 Task: Create a sub task Gather and Analyse Requirements for the task  Develop a custom data visualization tool for a company in the project AgileCollab , assign it to team member softage.2@softage.net and update the status of the sub task to  At Risk , set the priority of the sub task to Medium
Action: Mouse moved to (368, 377)
Screenshot: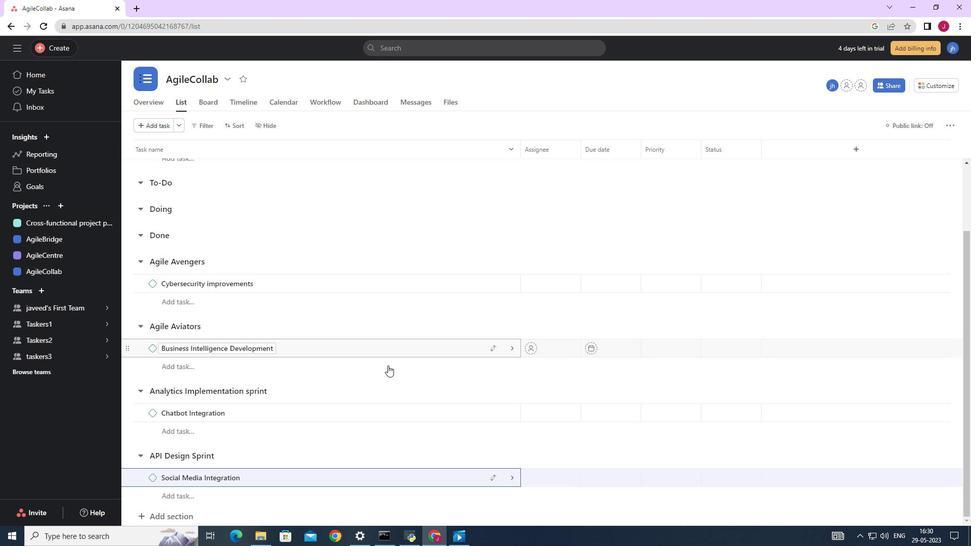 
Action: Mouse scrolled (368, 376) with delta (0, 0)
Screenshot: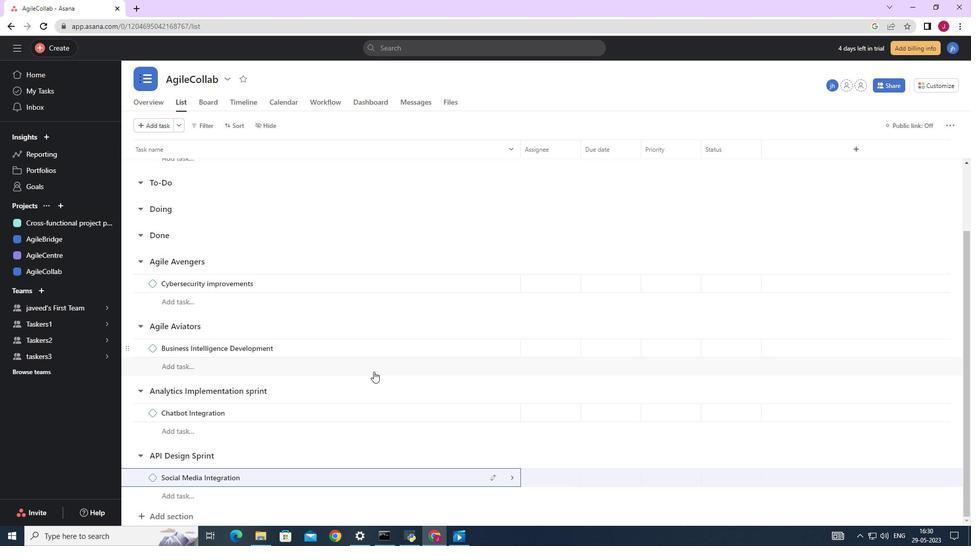 
Action: Mouse moved to (367, 377)
Screenshot: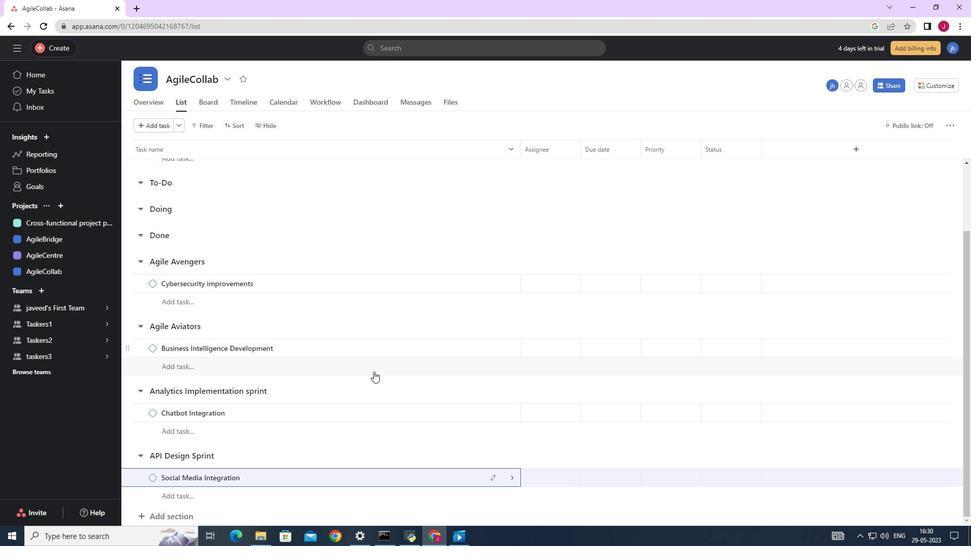 
Action: Mouse scrolled (367, 377) with delta (0, 0)
Screenshot: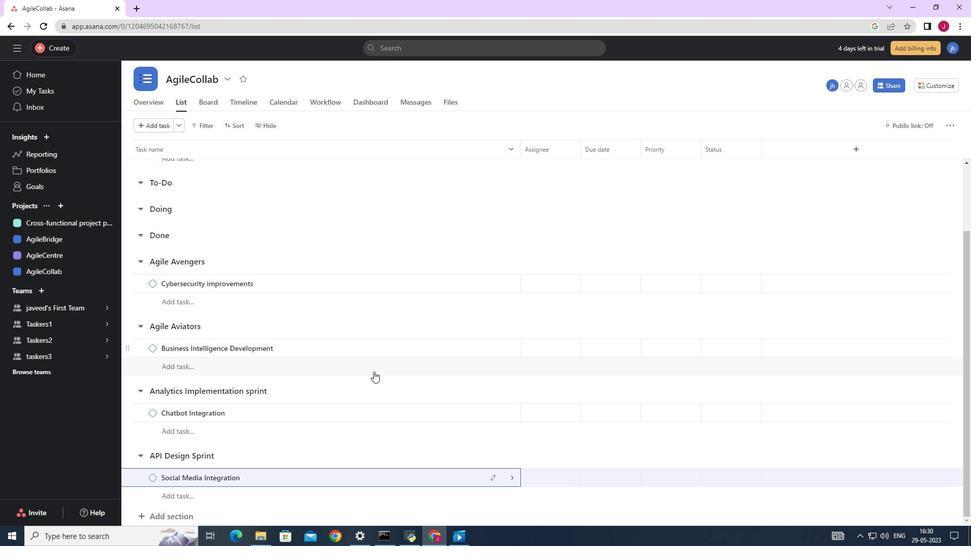 
Action: Mouse moved to (366, 378)
Screenshot: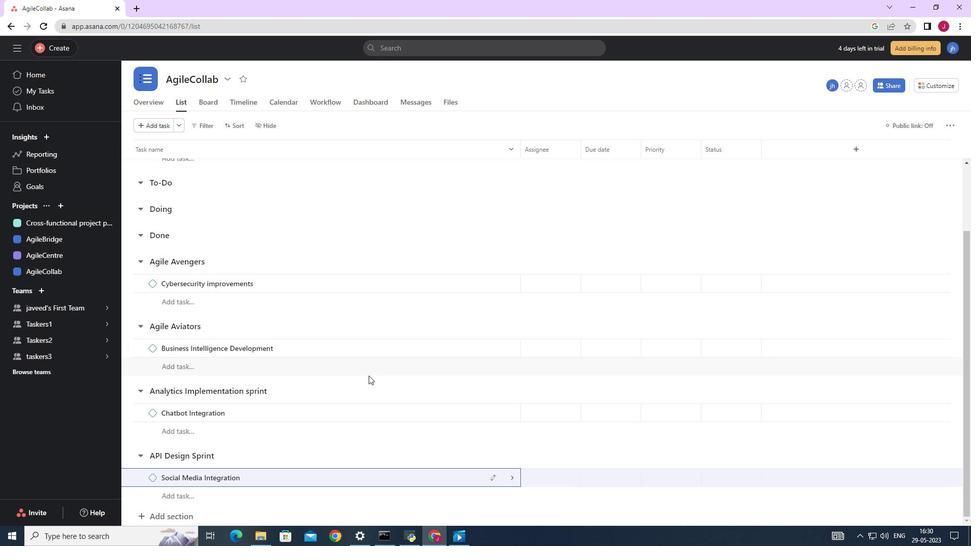 
Action: Mouse scrolled (366, 378) with delta (0, 0)
Screenshot: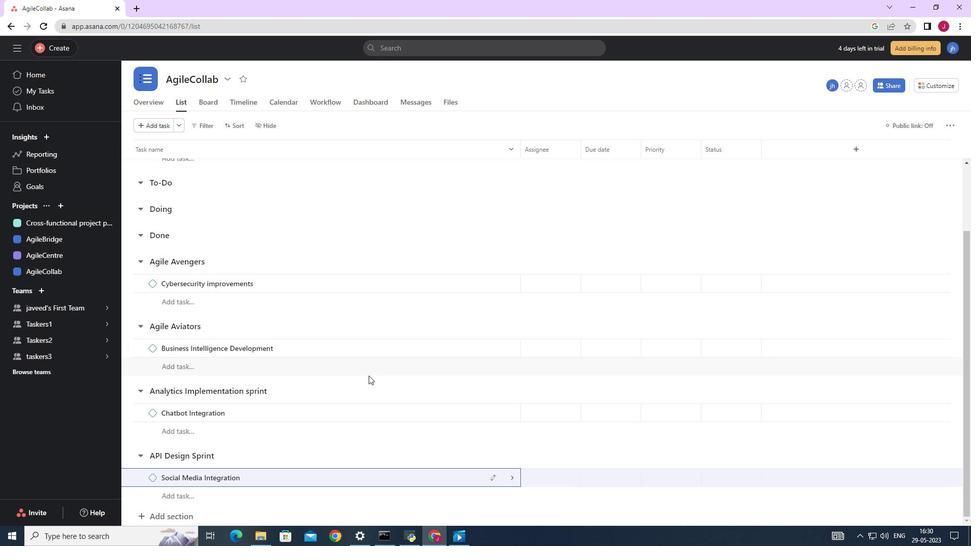 
Action: Mouse moved to (362, 383)
Screenshot: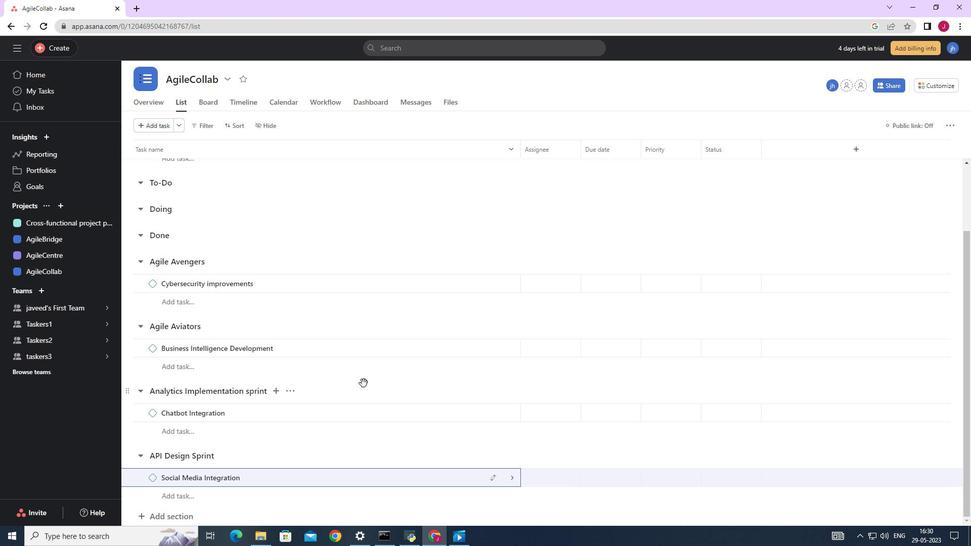 
Action: Mouse scrolled (362, 384) with delta (0, 0)
Screenshot: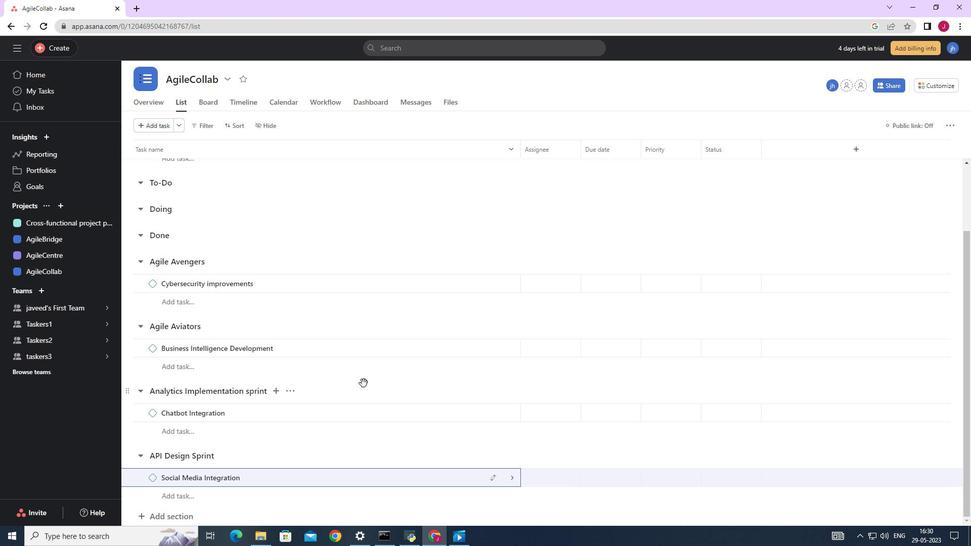
Action: Mouse moved to (362, 383)
Screenshot: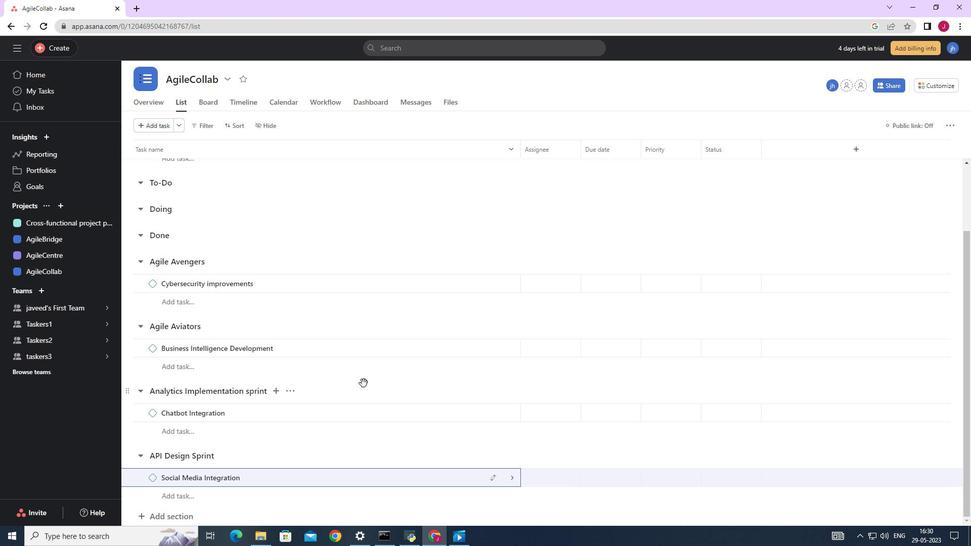 
Action: Mouse scrolled (362, 384) with delta (0, 0)
Screenshot: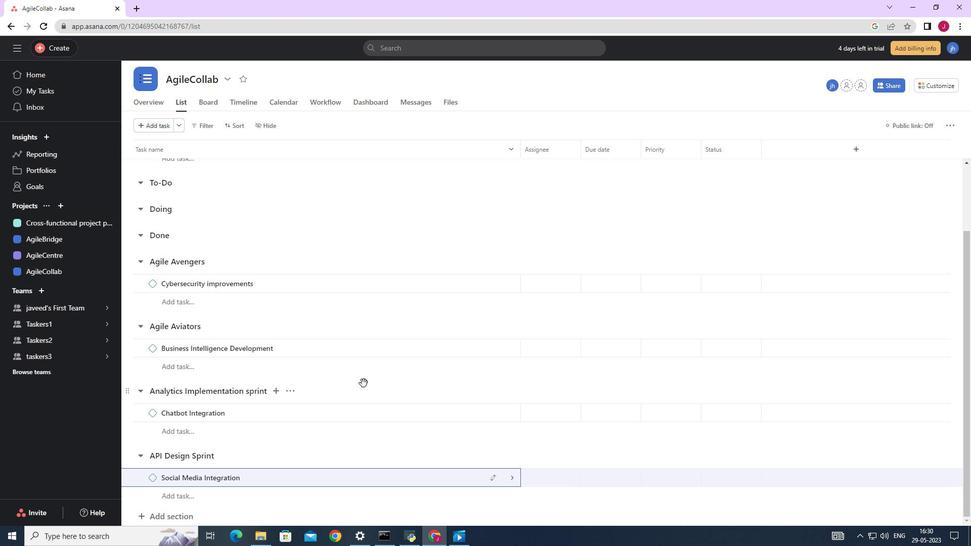 
Action: Mouse scrolled (362, 384) with delta (0, 0)
Screenshot: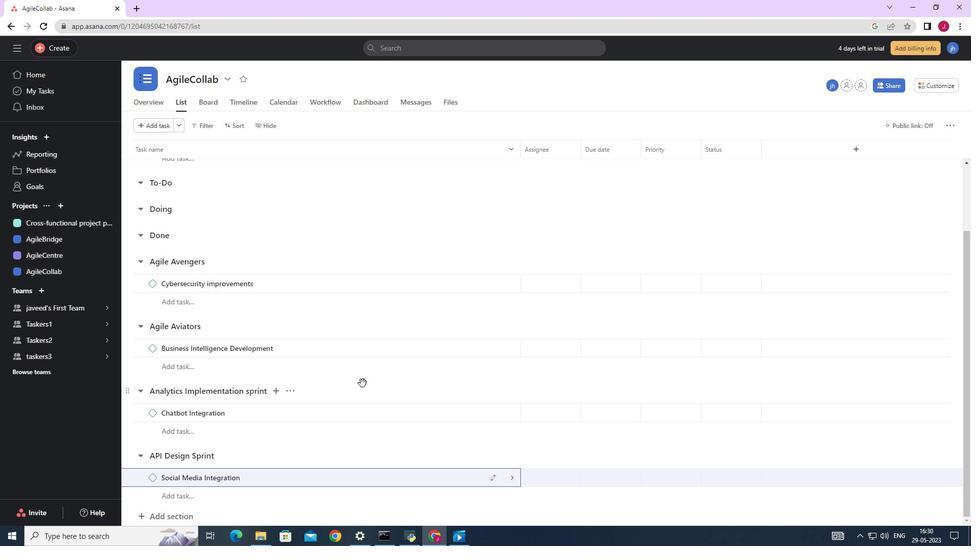 
Action: Mouse scrolled (362, 384) with delta (0, 0)
Screenshot: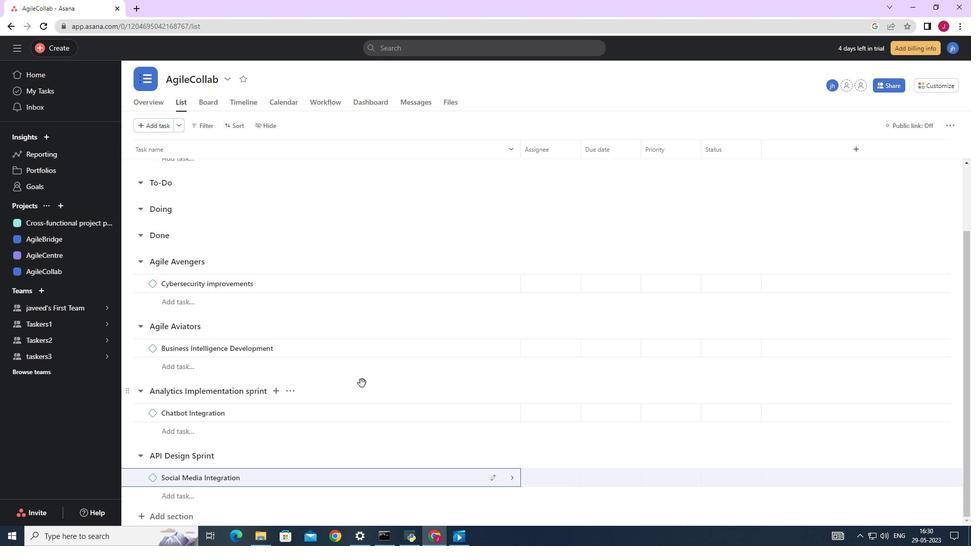 
Action: Mouse scrolled (362, 384) with delta (0, 0)
Screenshot: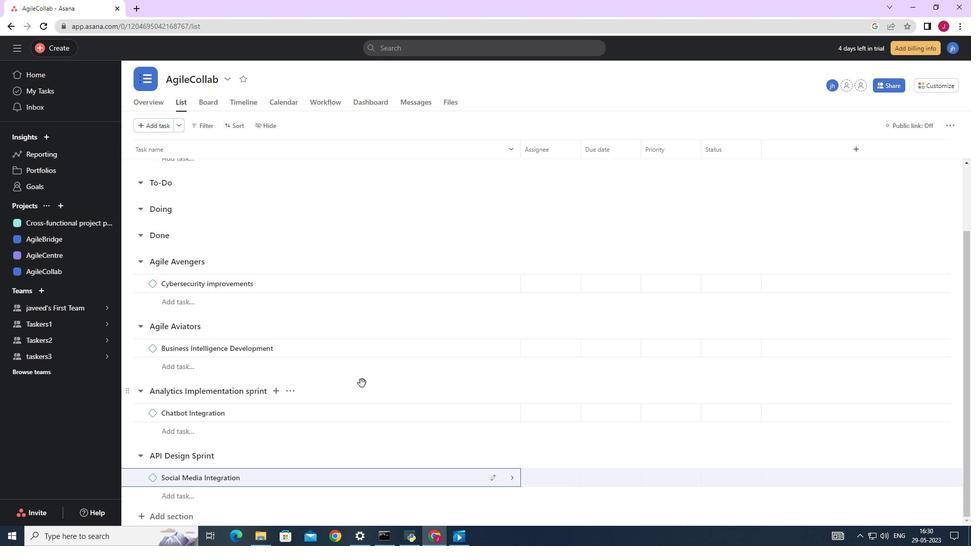 
Action: Mouse moved to (350, 379)
Screenshot: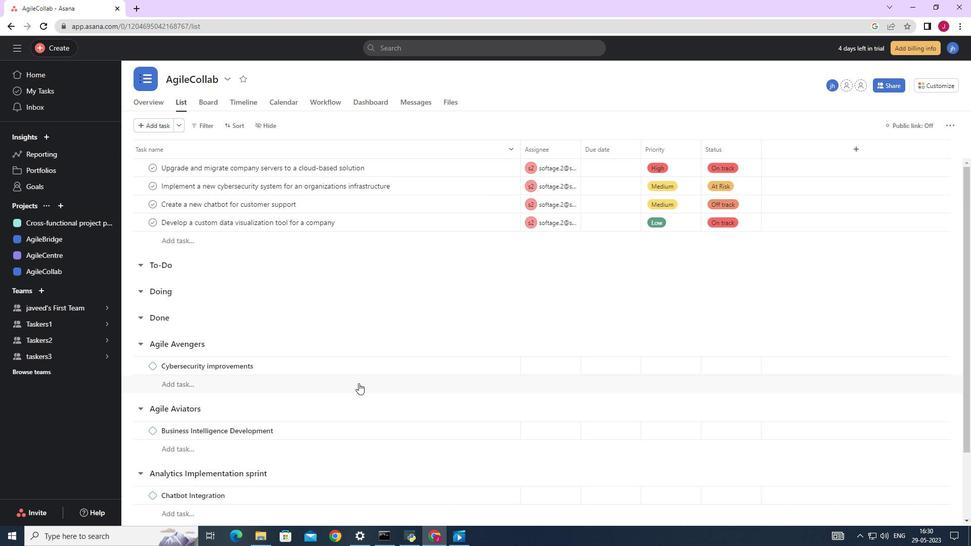 
Action: Mouse scrolled (350, 380) with delta (0, 0)
Screenshot: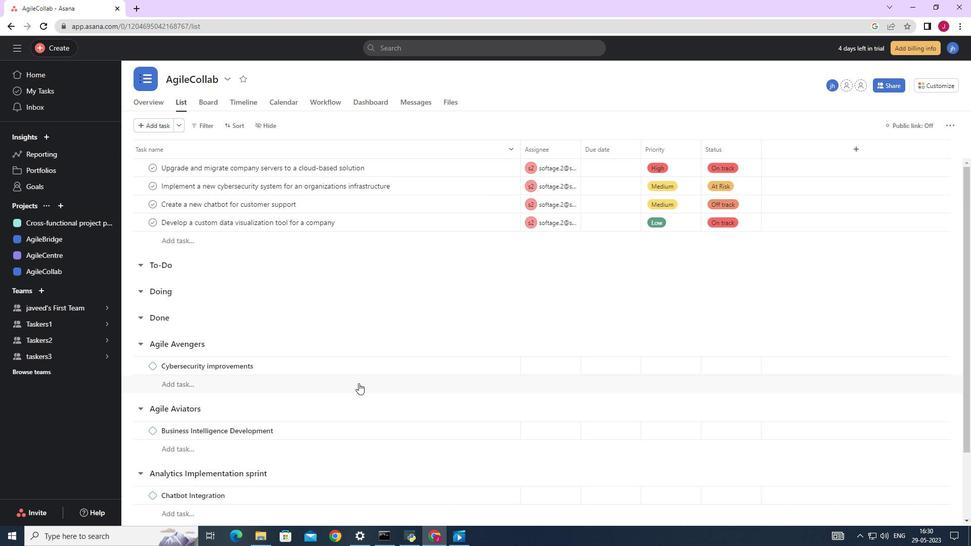 
Action: Mouse moved to (349, 377)
Screenshot: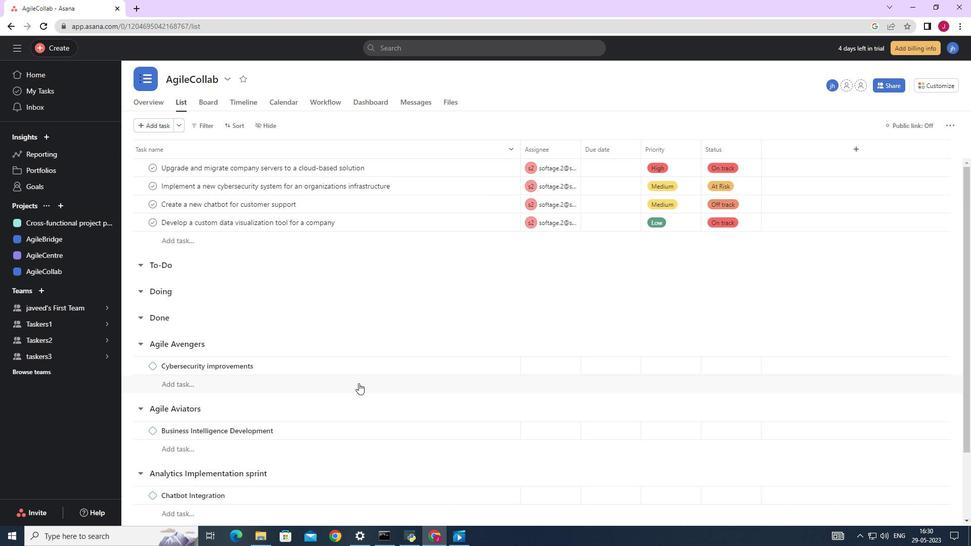 
Action: Mouse scrolled (349, 378) with delta (0, 0)
Screenshot: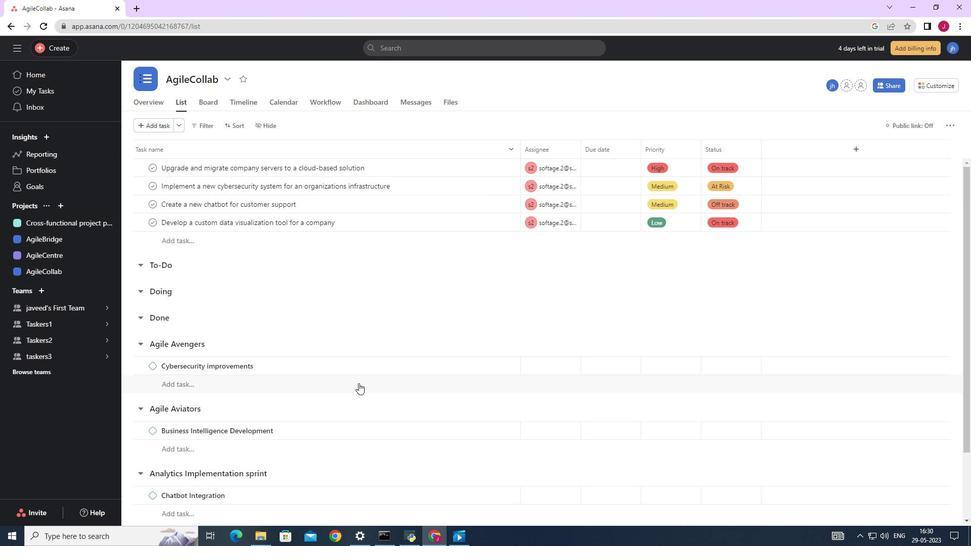 
Action: Mouse moved to (345, 360)
Screenshot: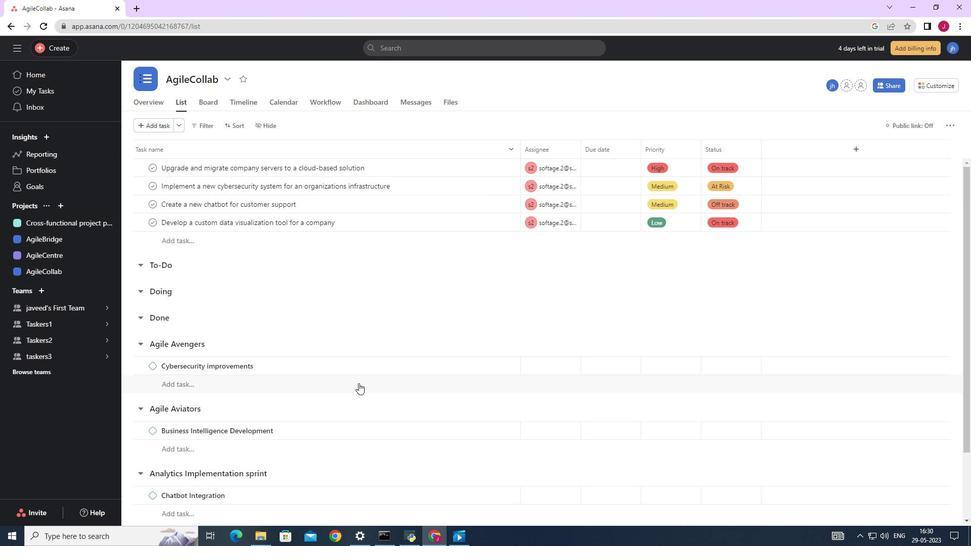 
Action: Mouse scrolled (349, 374) with delta (0, 0)
Screenshot: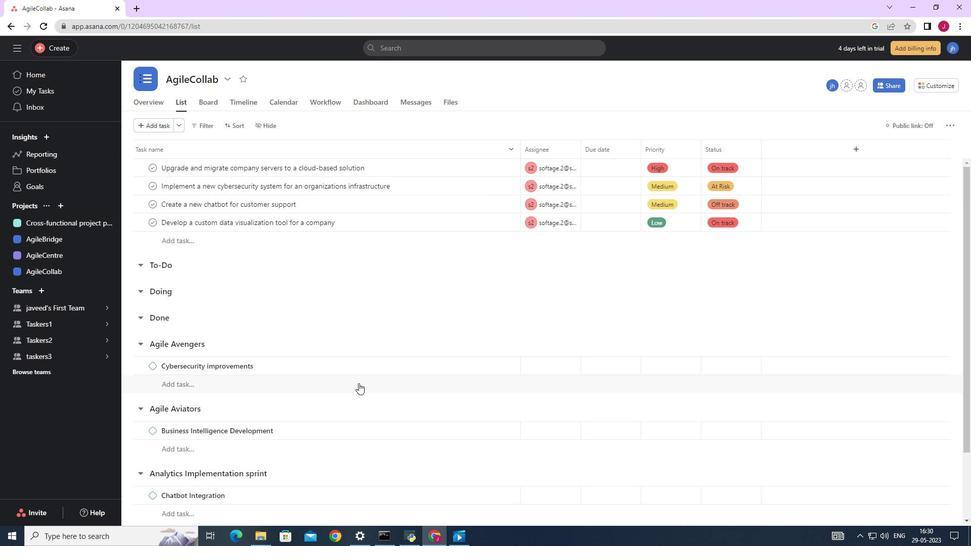 
Action: Mouse moved to (489, 222)
Screenshot: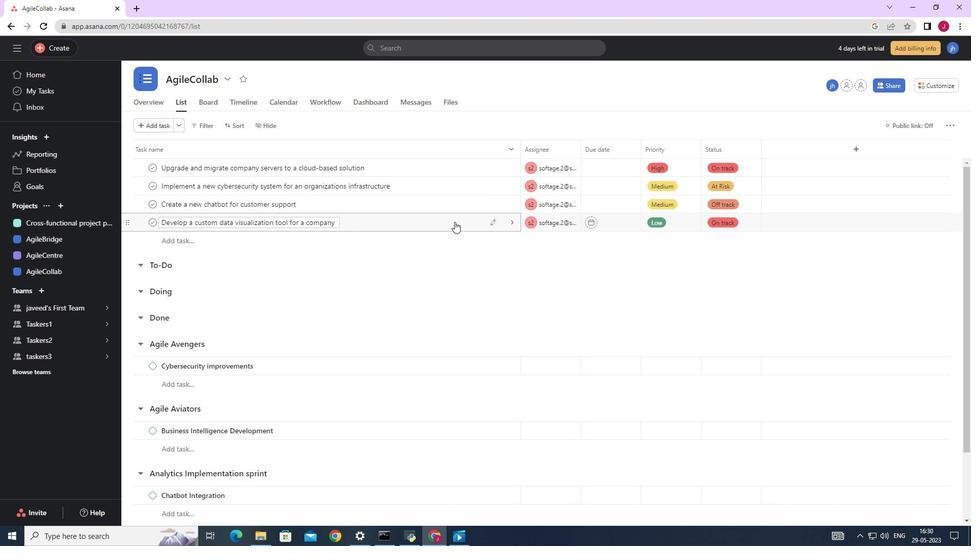 
Action: Mouse pressed left at (489, 222)
Screenshot: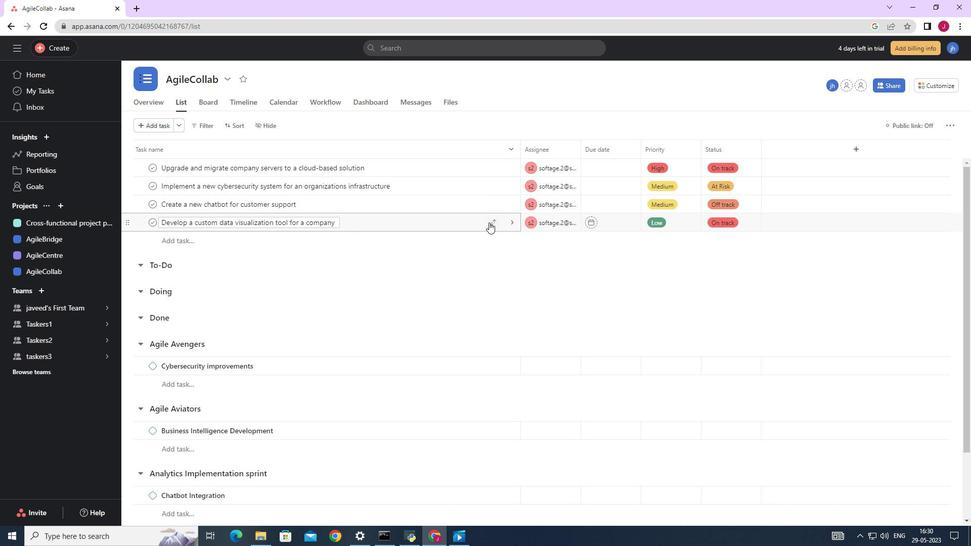 
Action: Mouse moved to (562, 282)
Screenshot: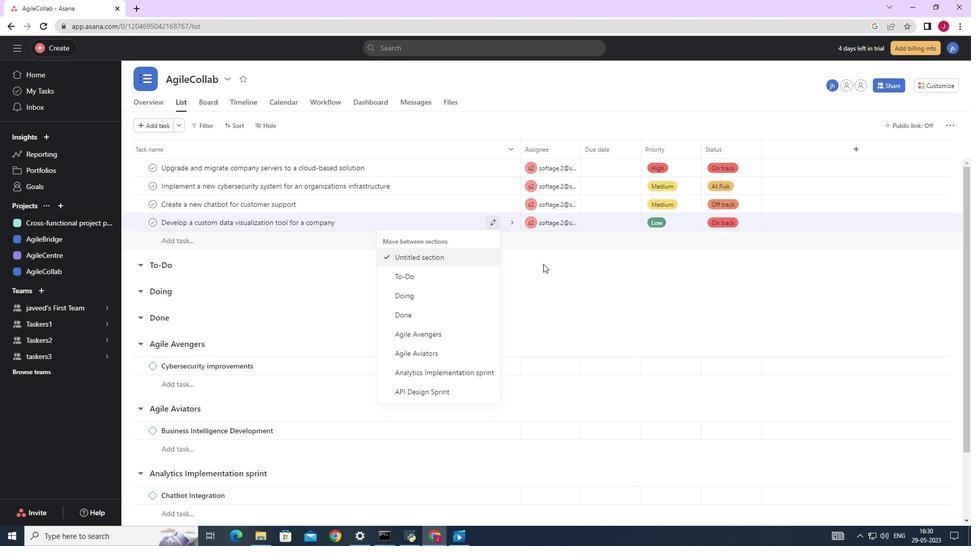 
Action: Mouse pressed left at (562, 282)
Screenshot: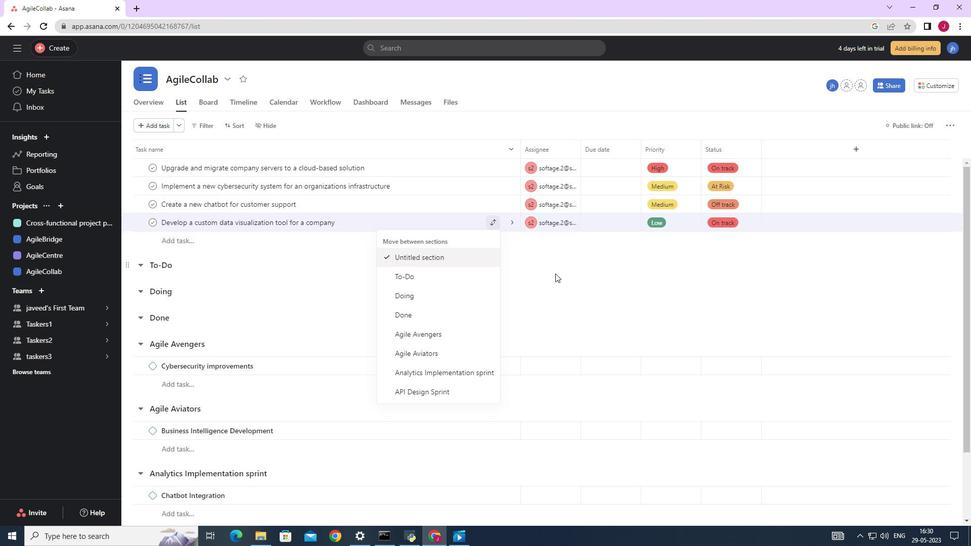 
Action: Mouse moved to (467, 221)
Screenshot: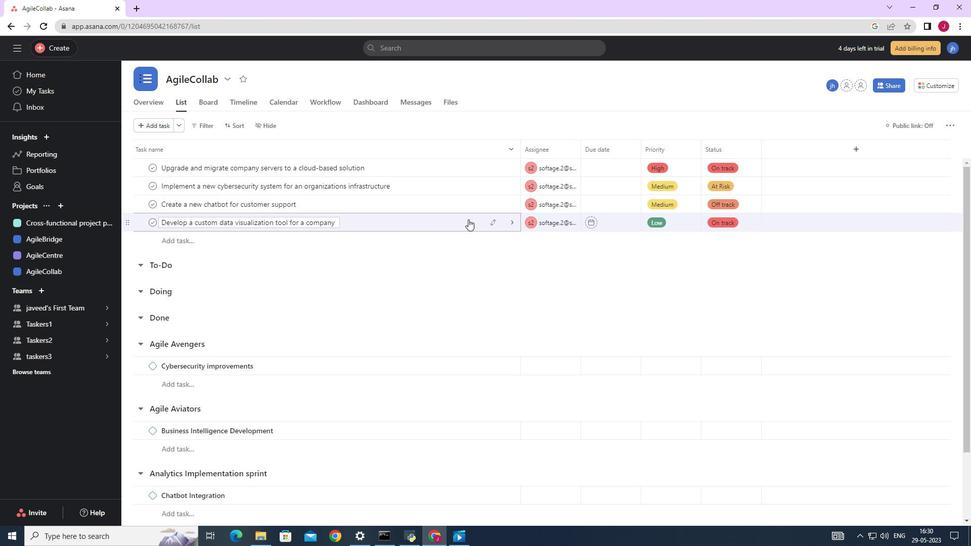 
Action: Mouse pressed left at (467, 221)
Screenshot: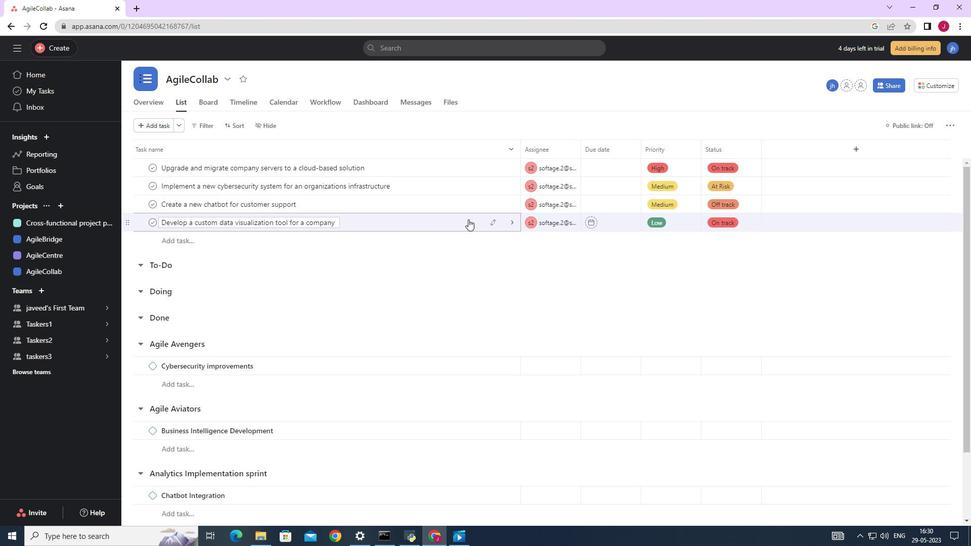 
Action: Mouse moved to (733, 346)
Screenshot: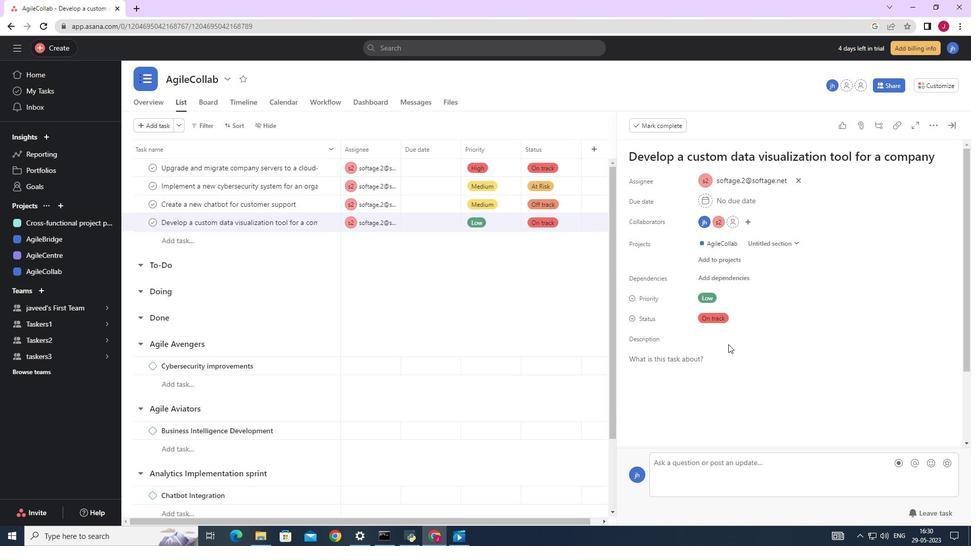 
Action: Mouse scrolled (733, 346) with delta (0, 0)
Screenshot: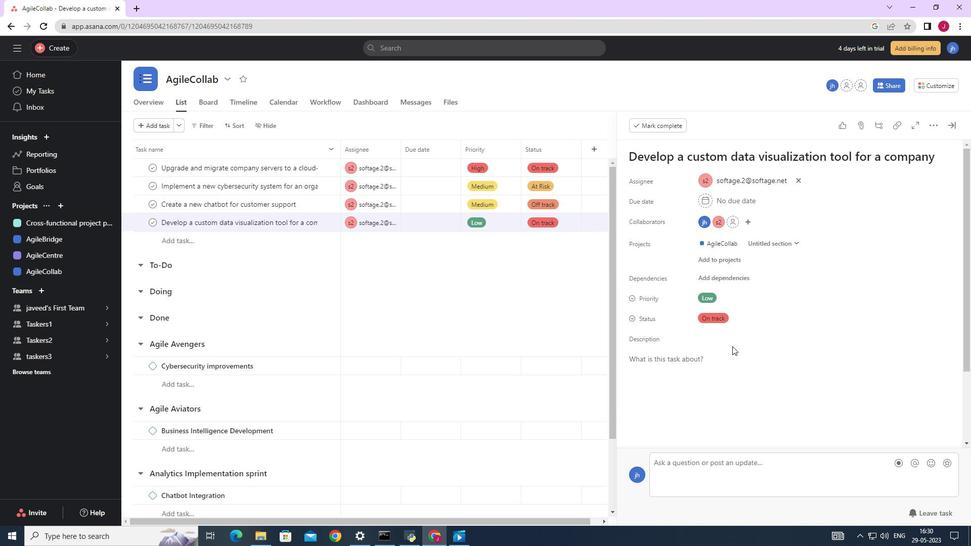 
Action: Mouse moved to (732, 345)
Screenshot: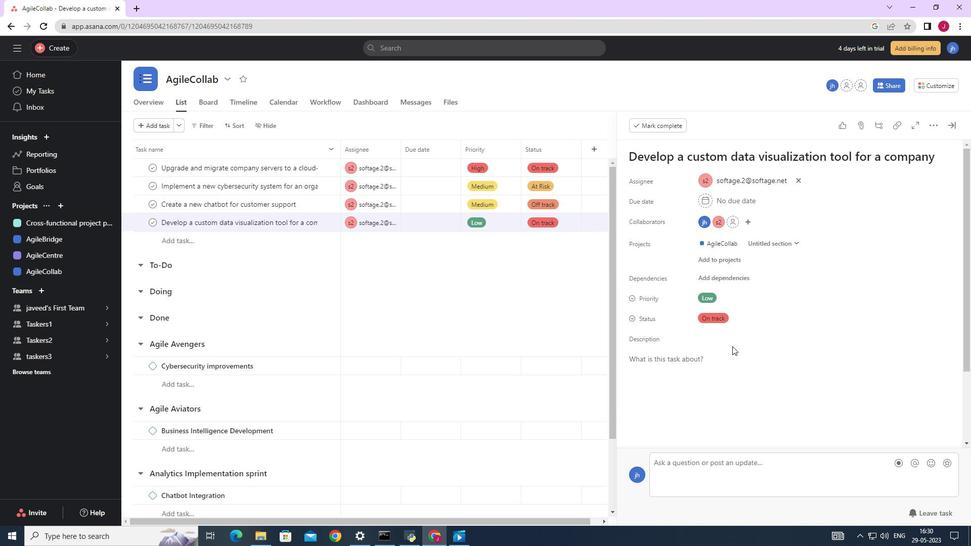 
Action: Mouse scrolled (732, 345) with delta (0, 0)
Screenshot: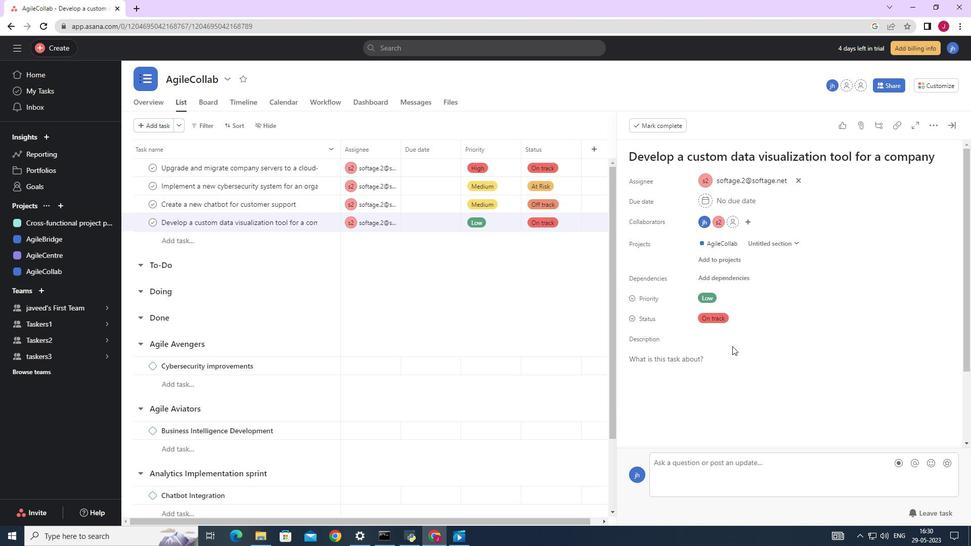 
Action: Mouse scrolled (732, 345) with delta (0, 0)
Screenshot: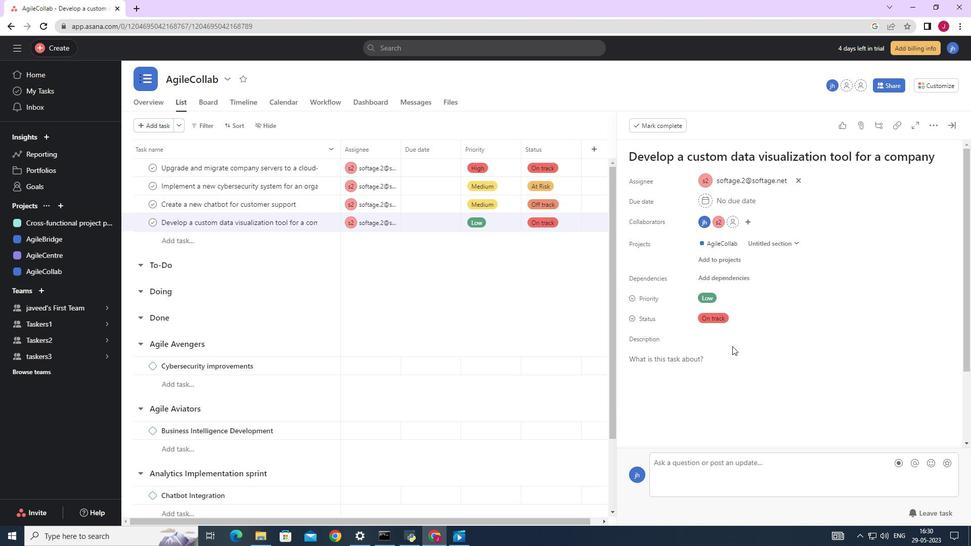 
Action: Mouse moved to (732, 345)
Screenshot: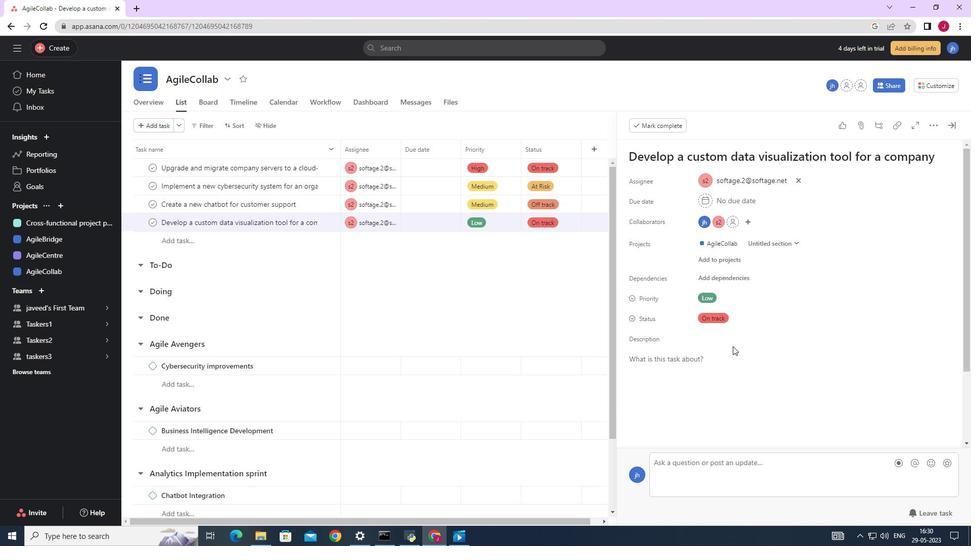 
Action: Mouse scrolled (732, 344) with delta (0, 0)
Screenshot: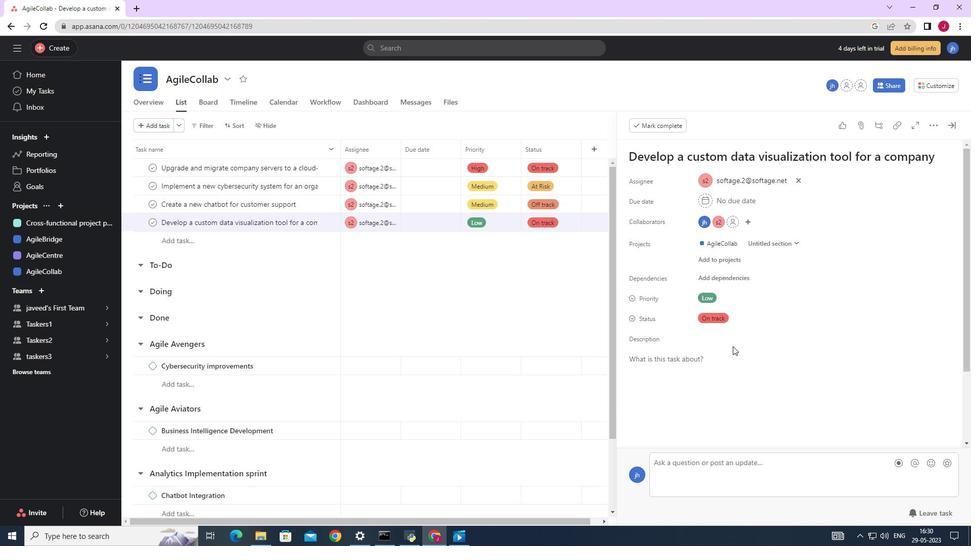 
Action: Mouse scrolled (732, 344) with delta (0, 0)
Screenshot: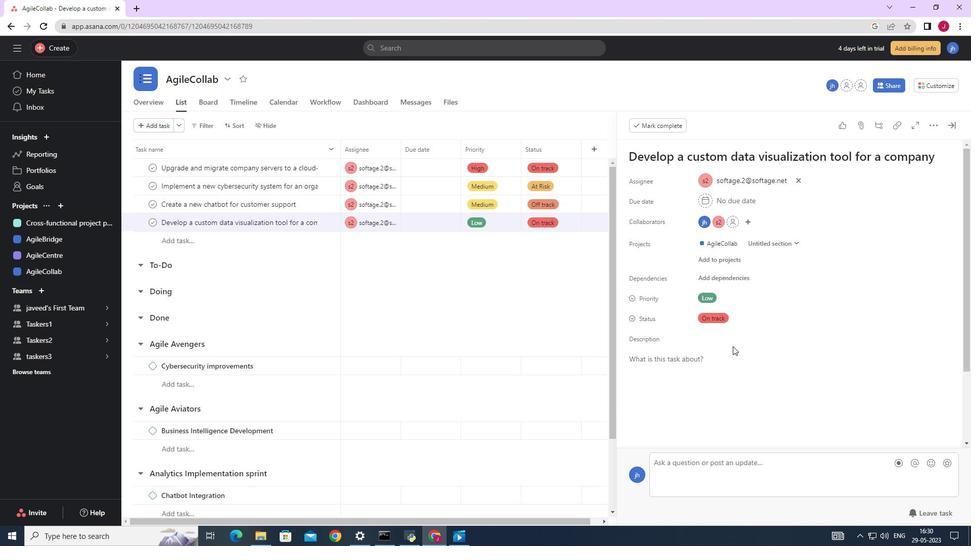
Action: Mouse moved to (656, 363)
Screenshot: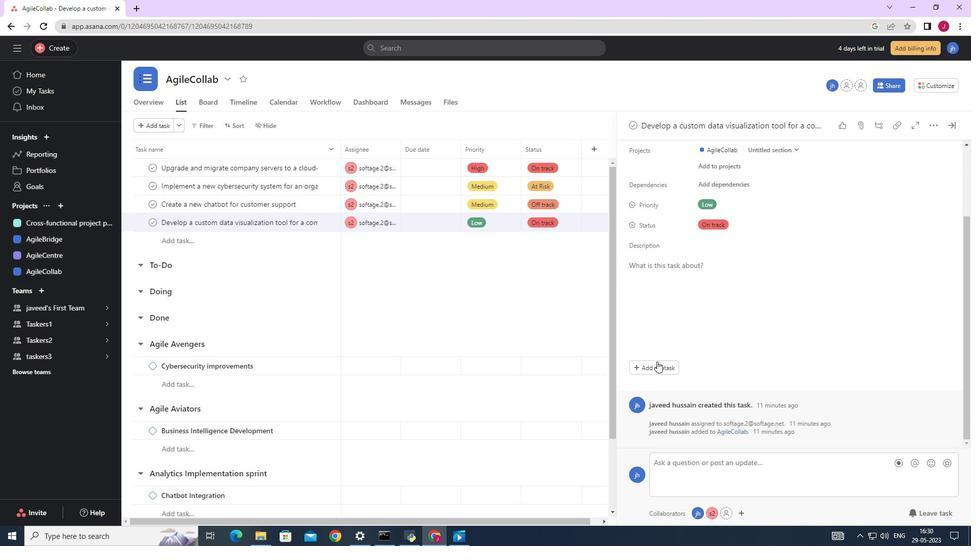 
Action: Mouse pressed left at (656, 363)
Screenshot: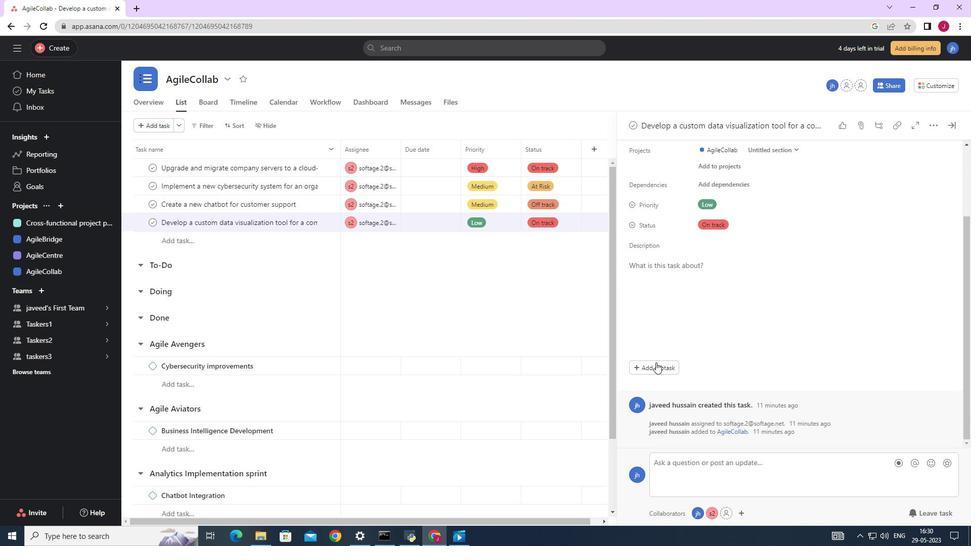 
Action: Mouse moved to (667, 349)
Screenshot: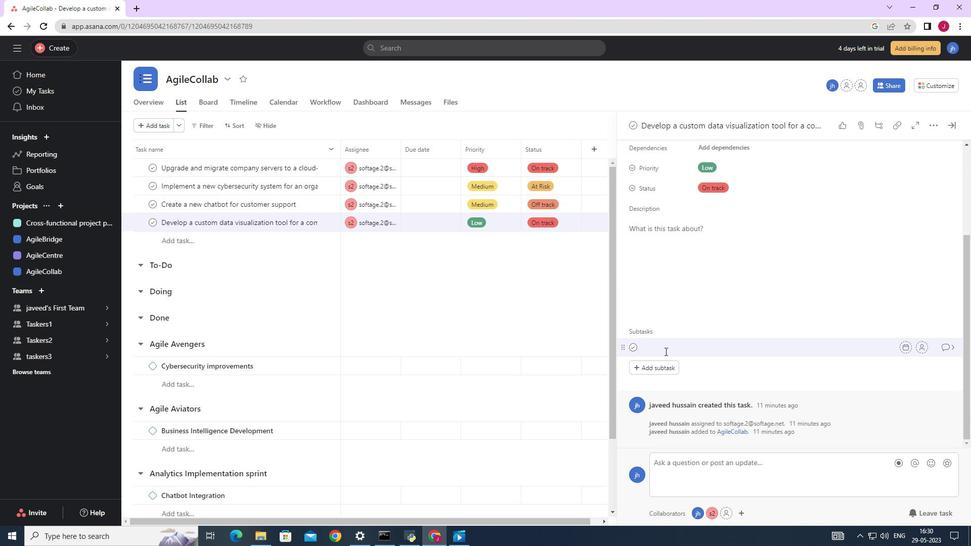 
Action: Mouse pressed left at (667, 349)
Screenshot: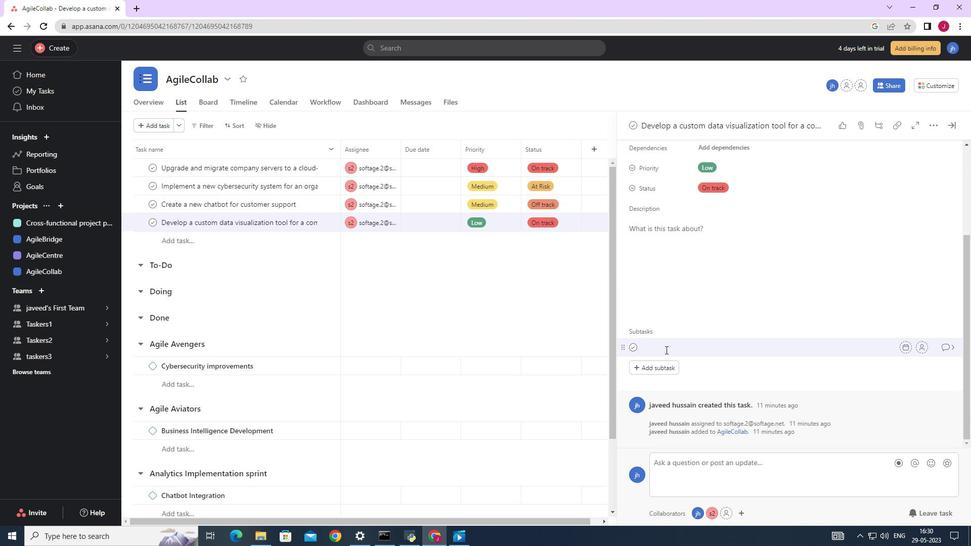 
Action: Key pressed <Key.caps_lock>G<Key.caps_lock>ather<Key.space>an<Key.space><Key.backspace>d<Key.space><Key.caps_lock>A<Key.caps_lock>nalyse<Key.space><Key.caps_lock>R<Key.caps_lock>equirements
Screenshot: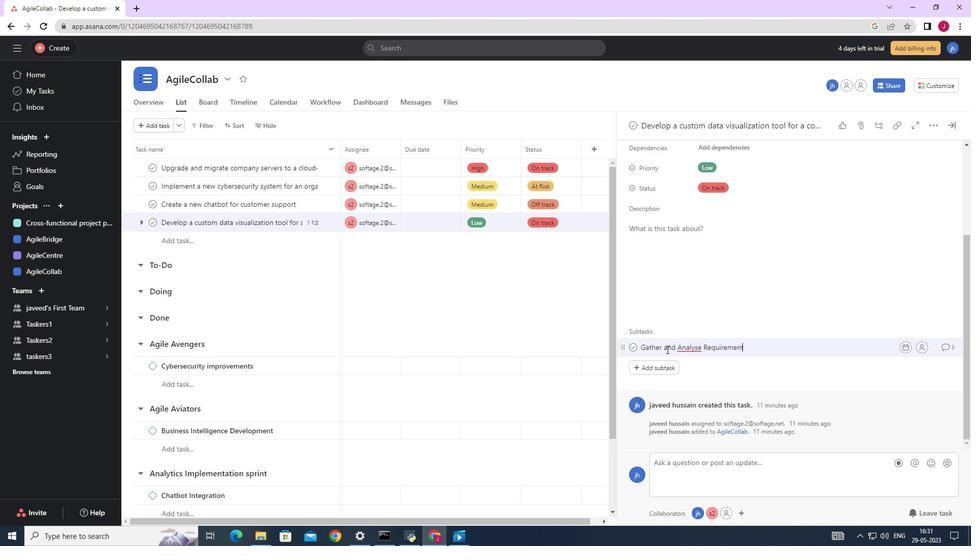 
Action: Mouse moved to (676, 356)
Screenshot: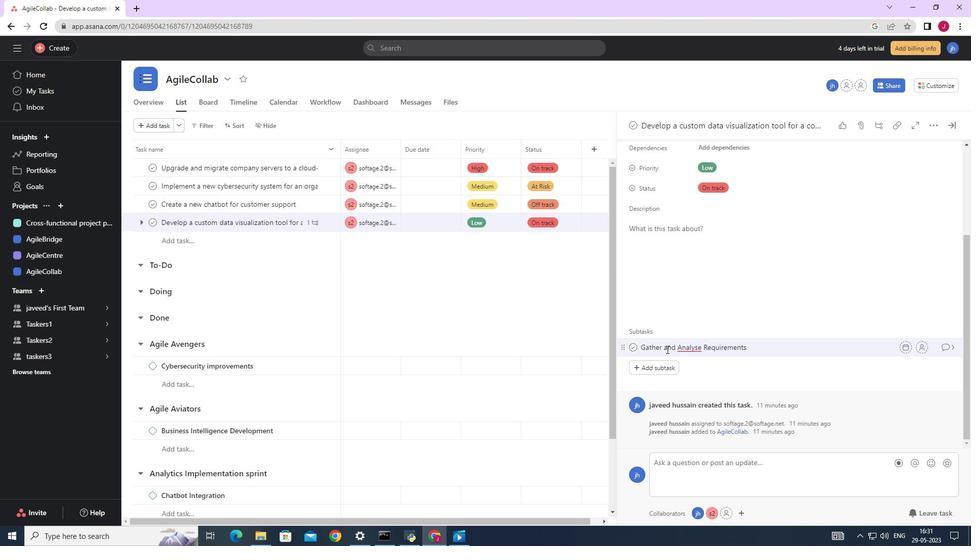 
Action: Key pressed <Key.enter>
Screenshot: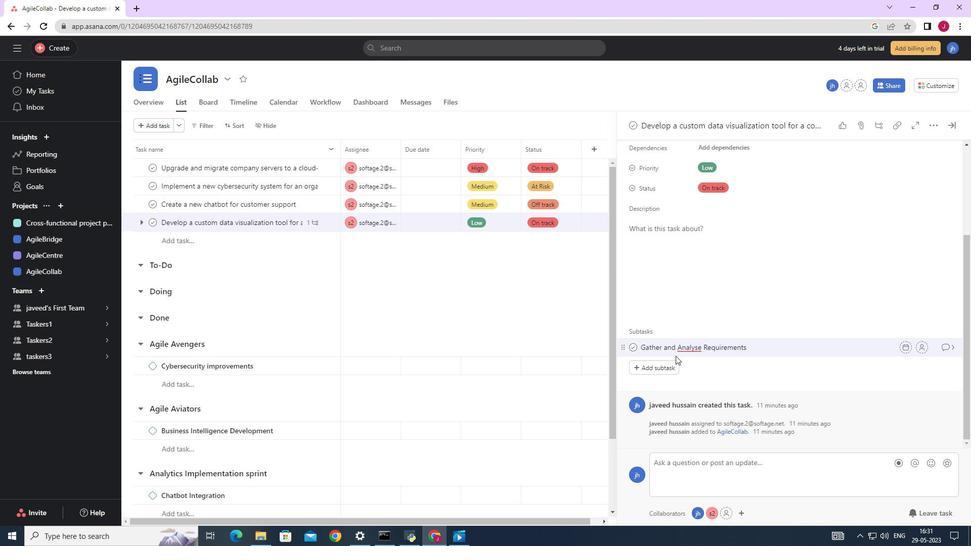 
Action: Mouse moved to (926, 350)
Screenshot: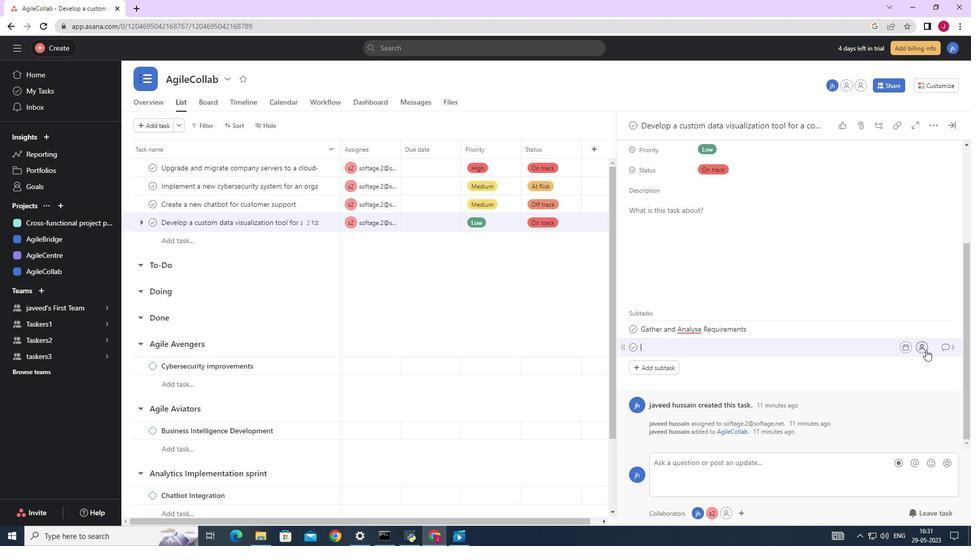 
Action: Mouse pressed left at (926, 350)
Screenshot: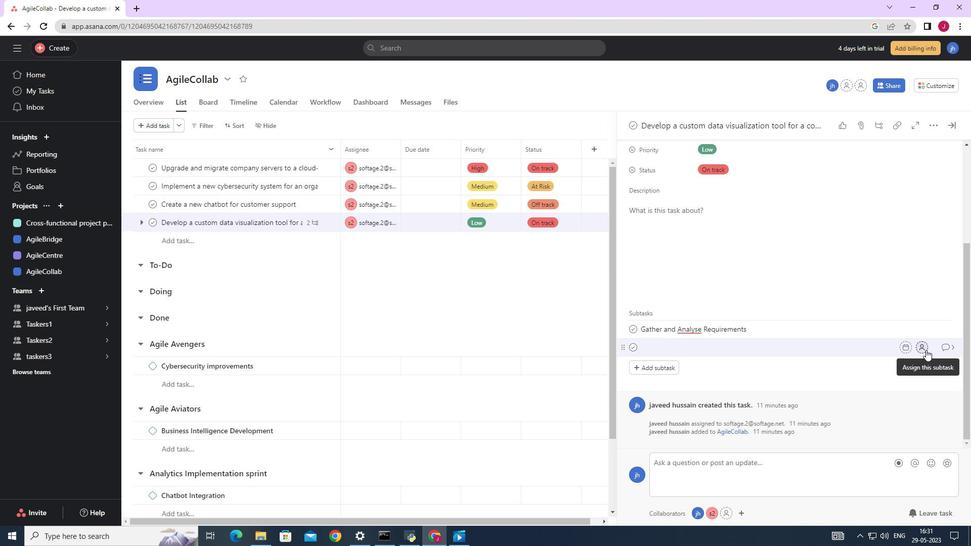 
Action: Mouse moved to (829, 326)
Screenshot: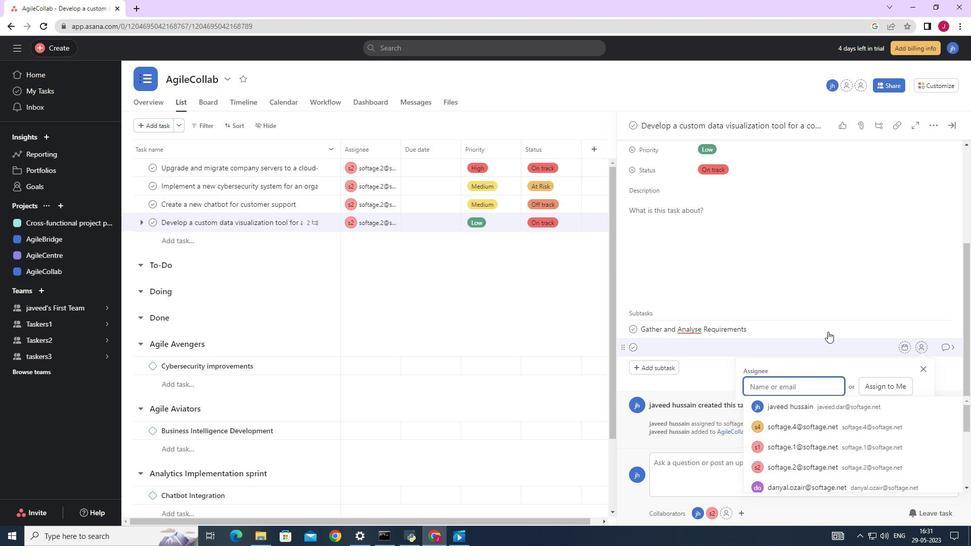 
Action: Mouse pressed left at (829, 326)
Screenshot: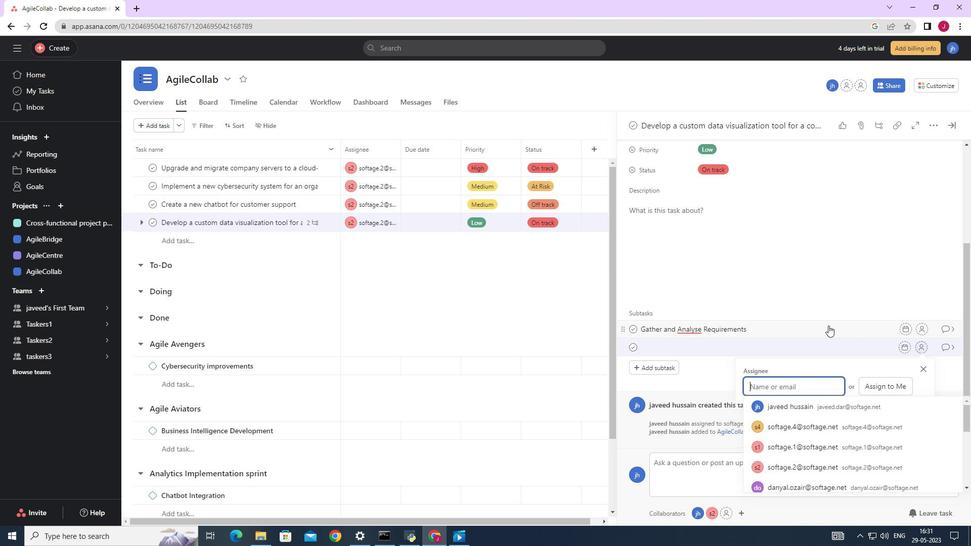 
Action: Mouse moved to (920, 347)
Screenshot: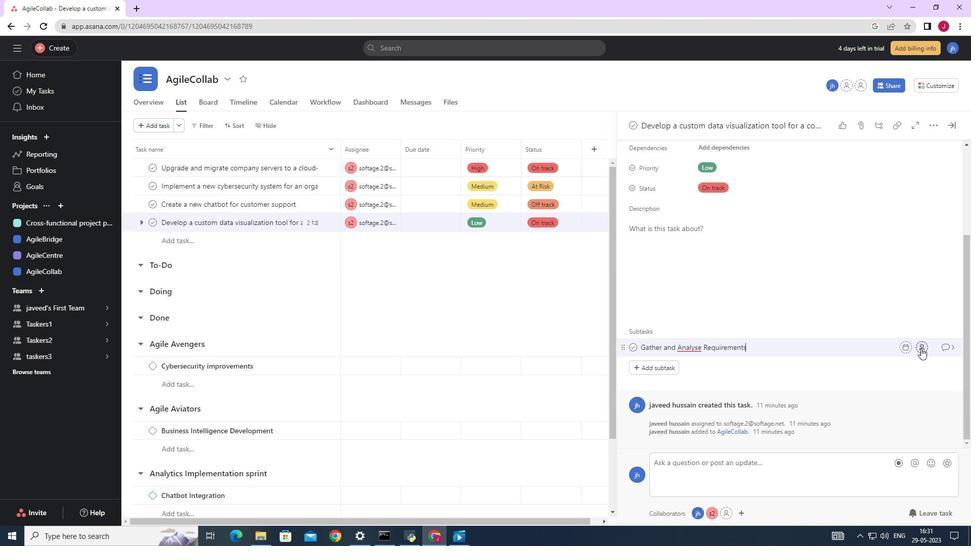 
Action: Mouse pressed left at (920, 347)
Screenshot: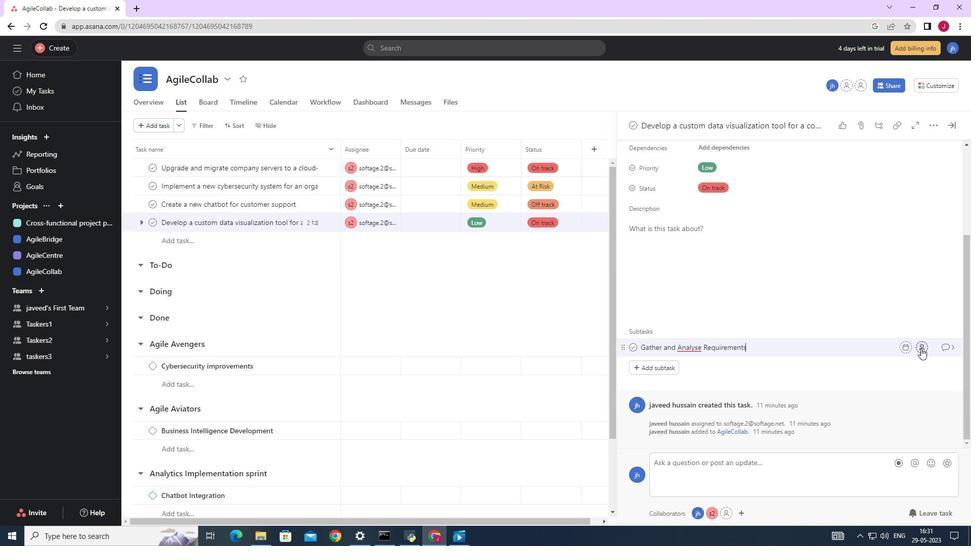 
Action: Mouse moved to (807, 468)
Screenshot: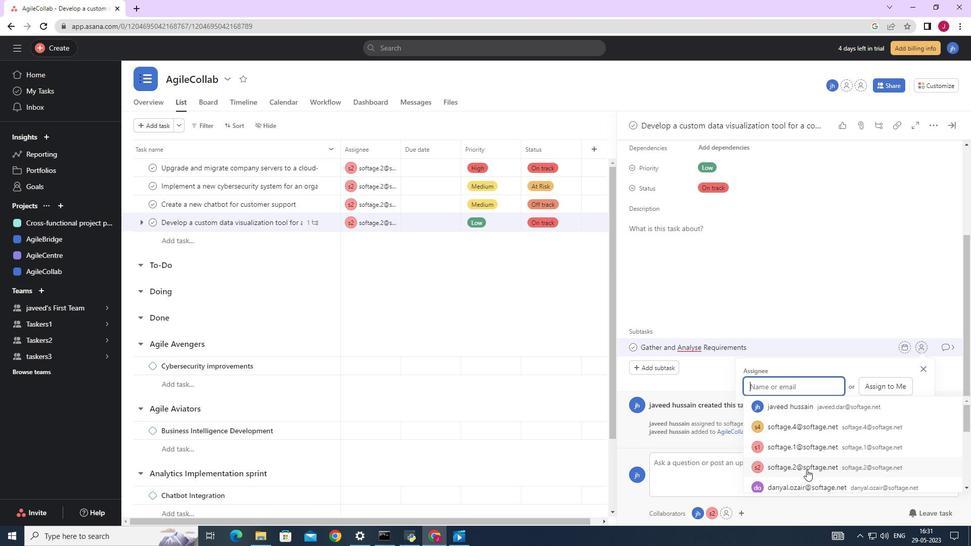 
Action: Mouse pressed left at (807, 468)
Screenshot: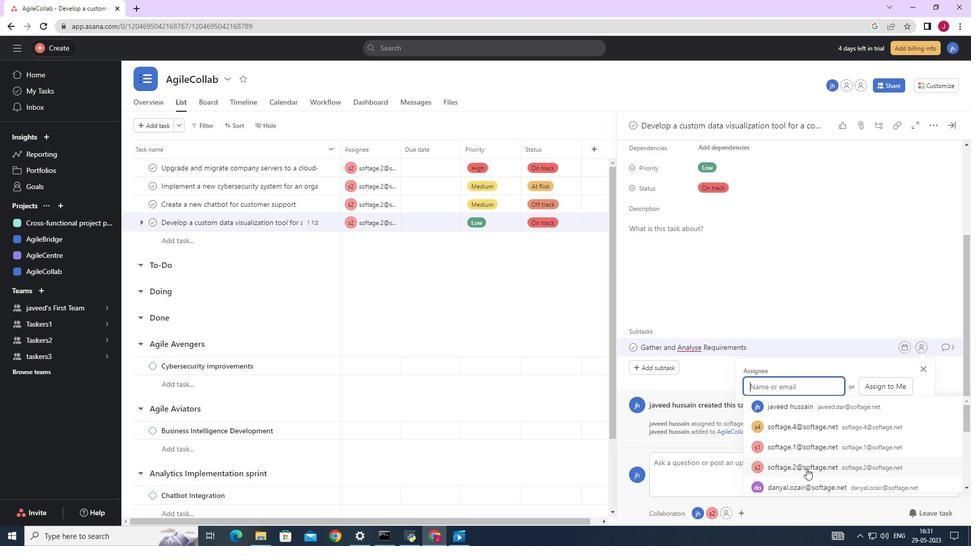 
Action: Mouse moved to (943, 345)
Screenshot: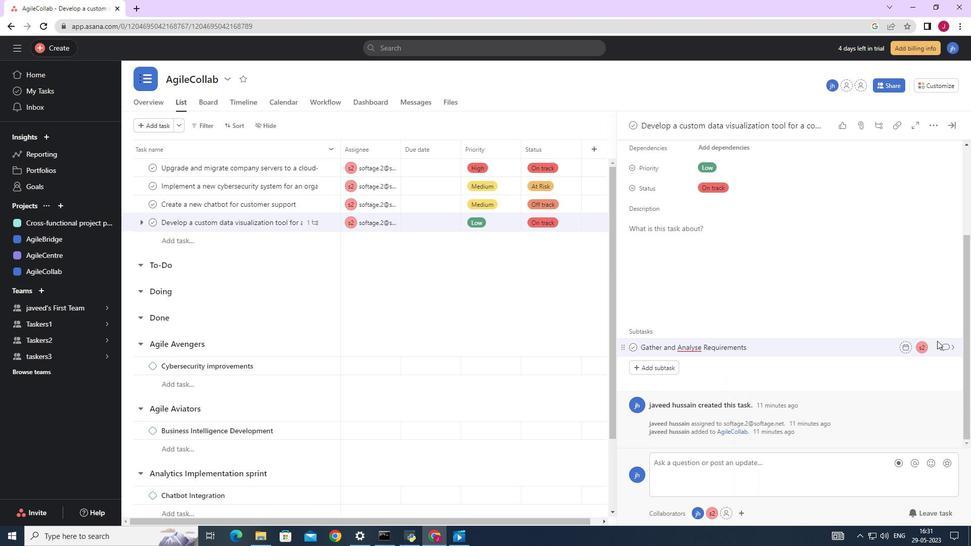 
Action: Mouse pressed left at (943, 345)
Screenshot: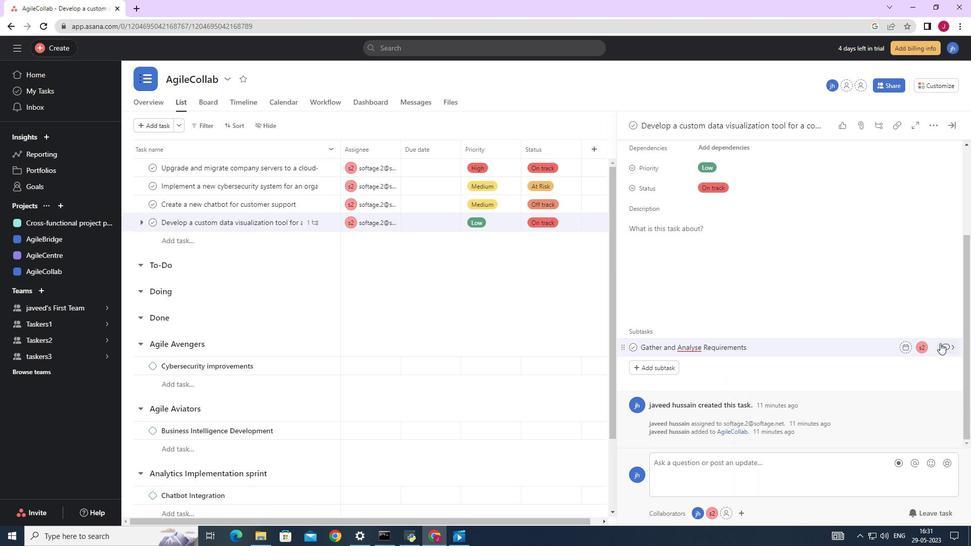 
Action: Mouse moved to (672, 288)
Screenshot: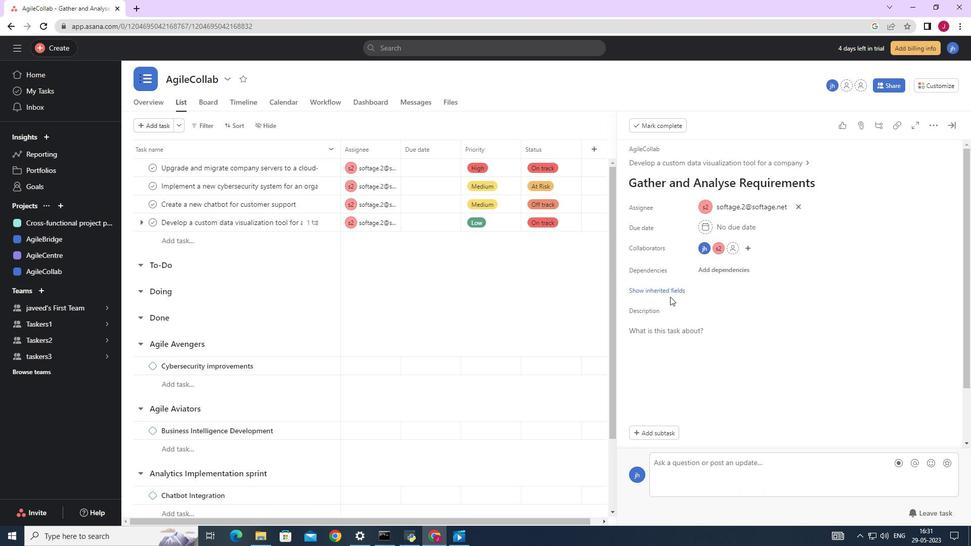 
Action: Mouse pressed left at (672, 288)
Screenshot: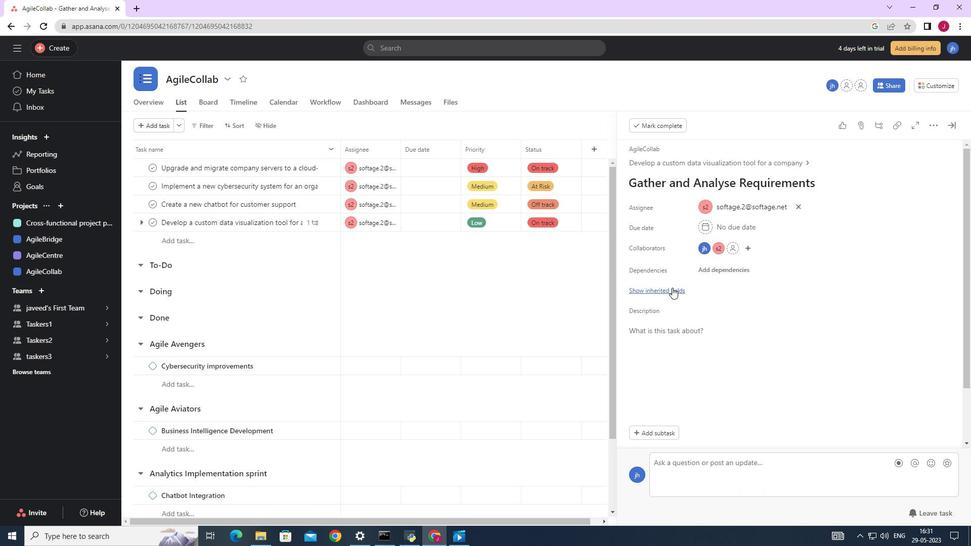 
Action: Mouse moved to (701, 309)
Screenshot: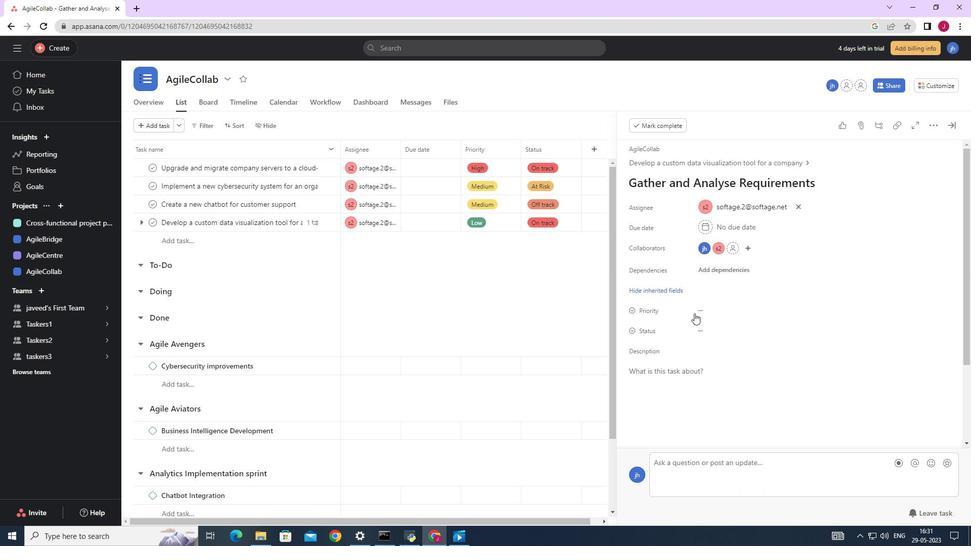 
Action: Mouse pressed left at (701, 309)
Screenshot: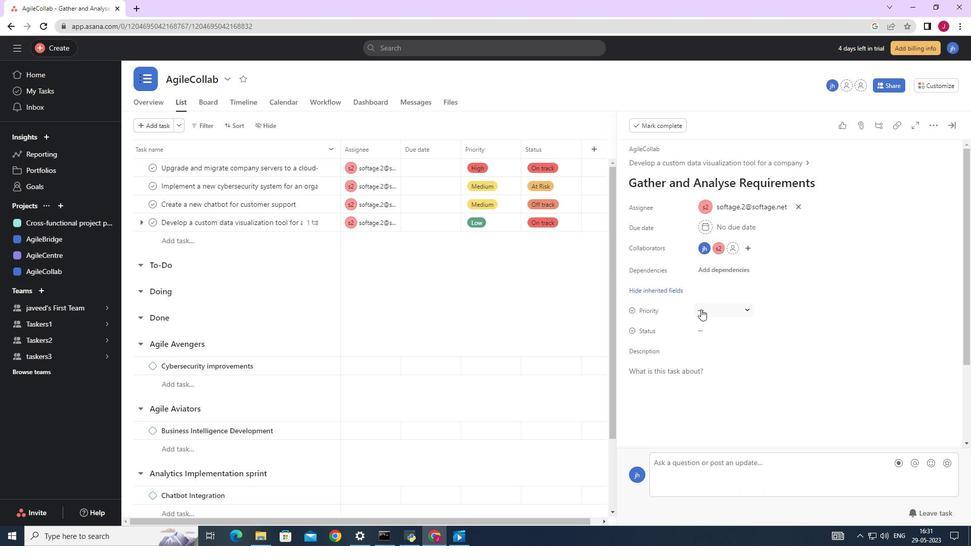 
Action: Mouse moved to (734, 363)
Screenshot: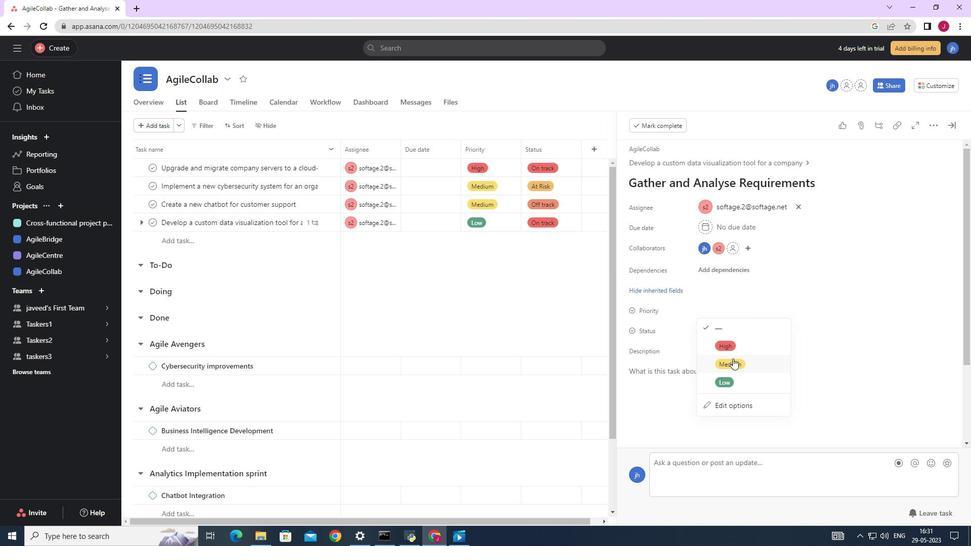 
Action: Mouse pressed left at (734, 363)
Screenshot: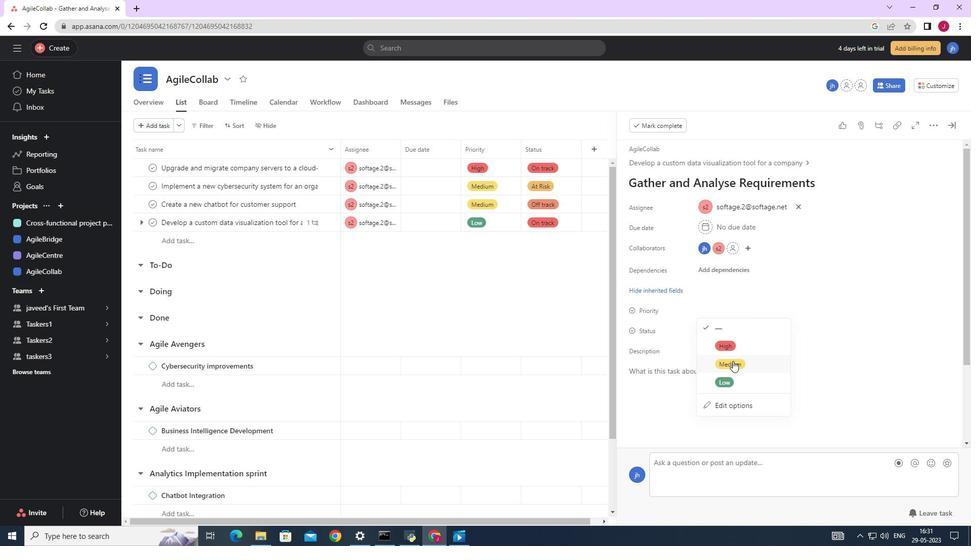 
Action: Mouse moved to (704, 329)
Screenshot: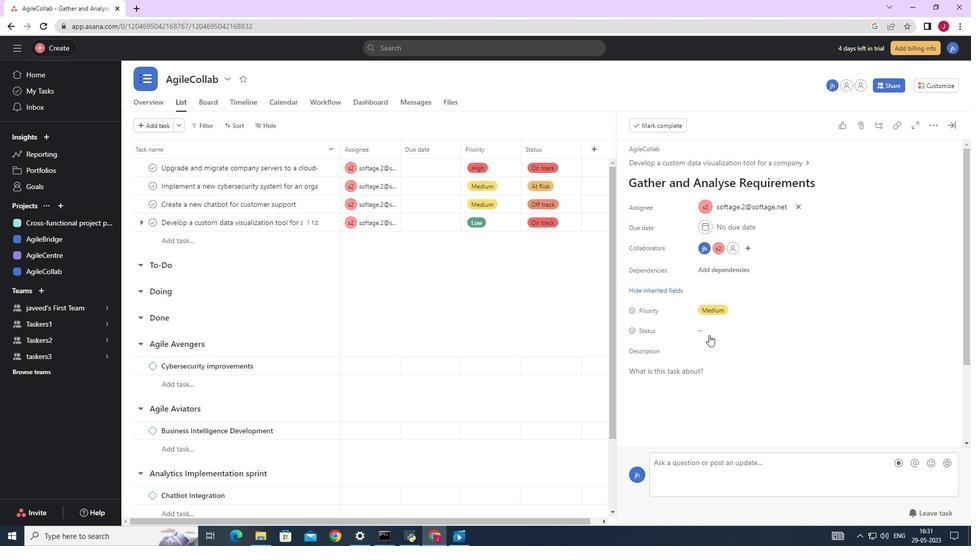 
Action: Mouse pressed left at (704, 329)
Screenshot: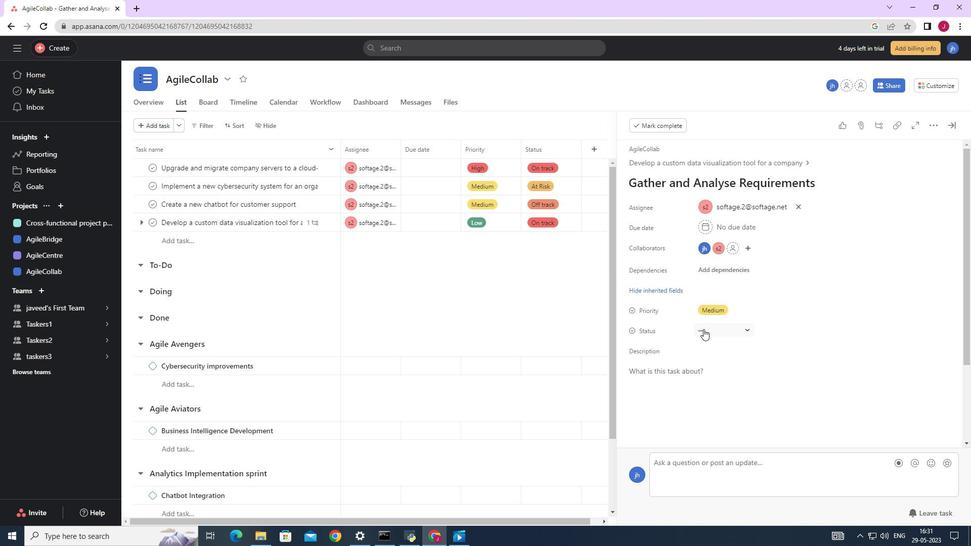
Action: Mouse moved to (731, 401)
Screenshot: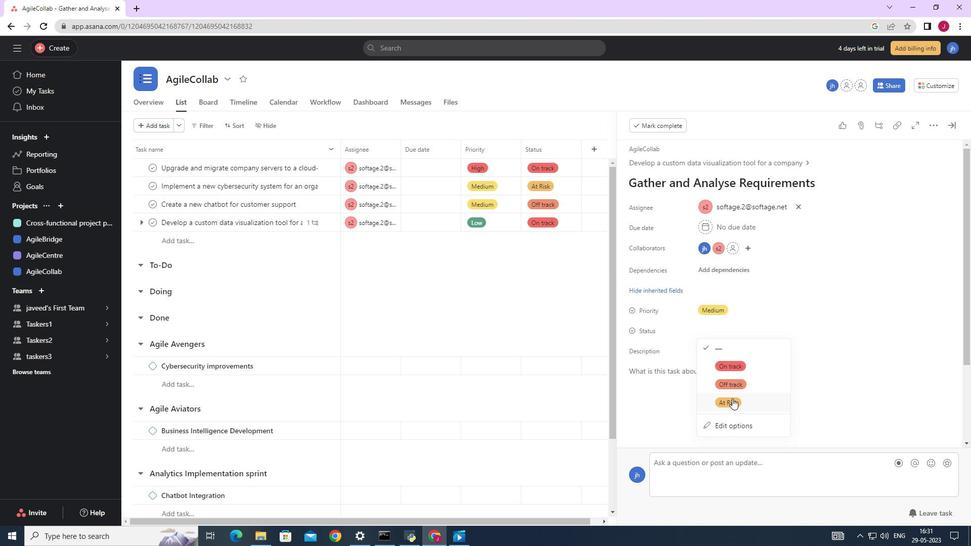 
Action: Mouse pressed left at (731, 401)
Screenshot: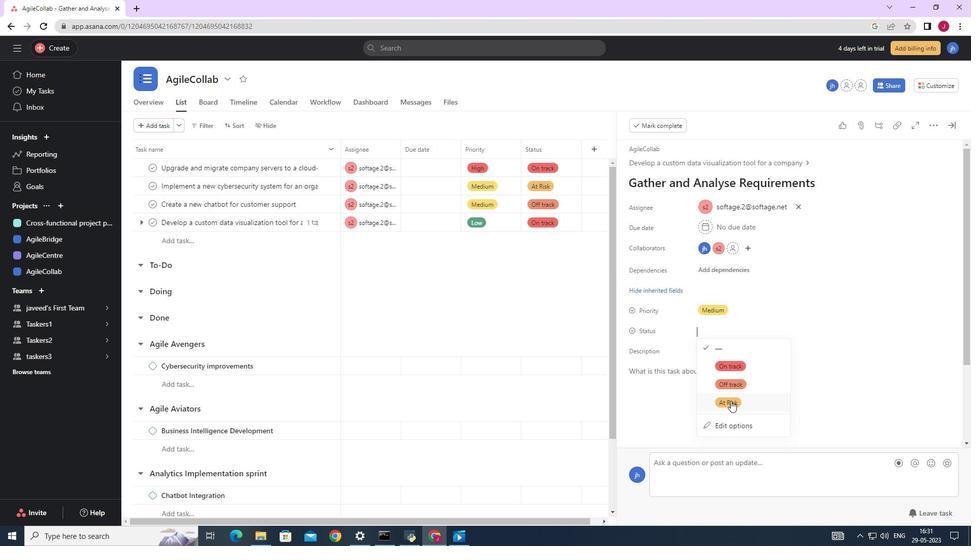 
Action: Mouse moved to (950, 127)
Screenshot: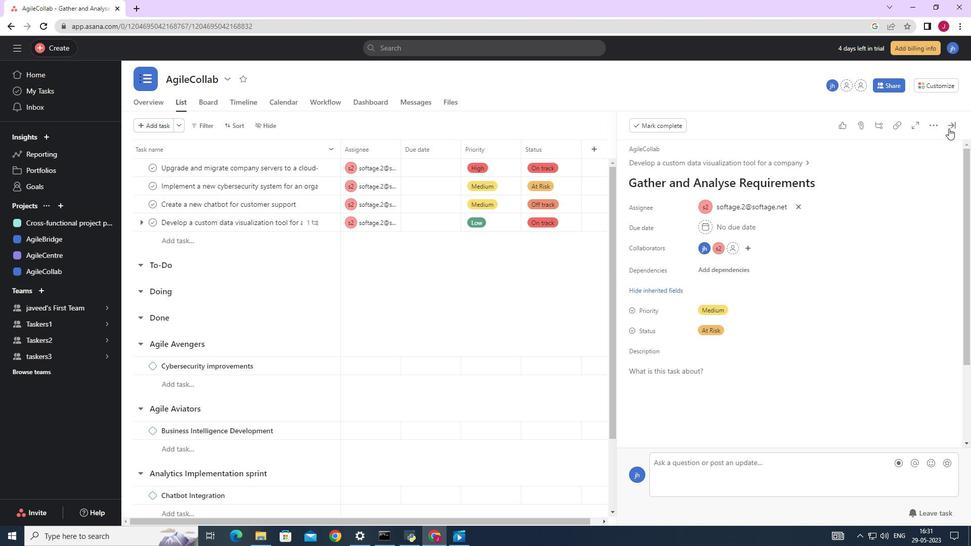 
Action: Mouse pressed left at (950, 127)
Screenshot: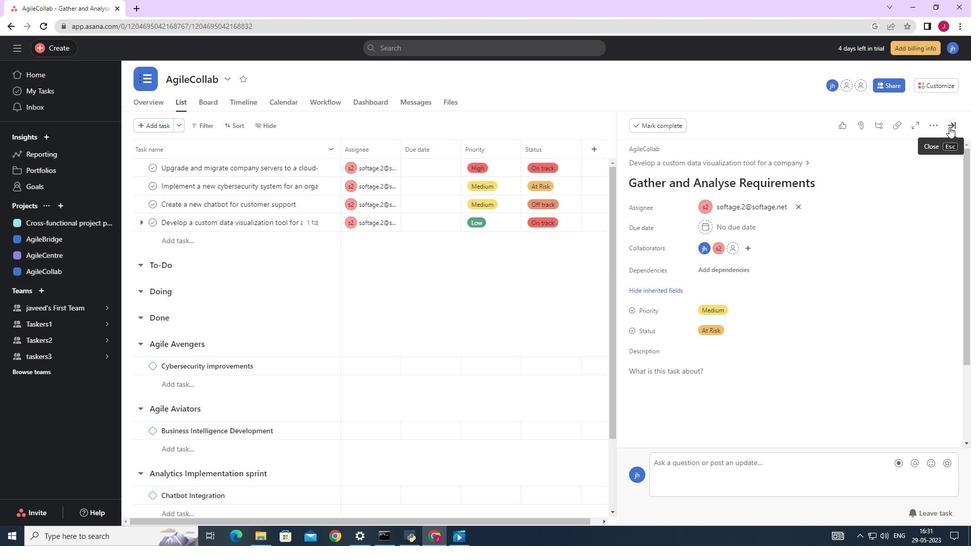 
Action: Mouse moved to (947, 132)
Screenshot: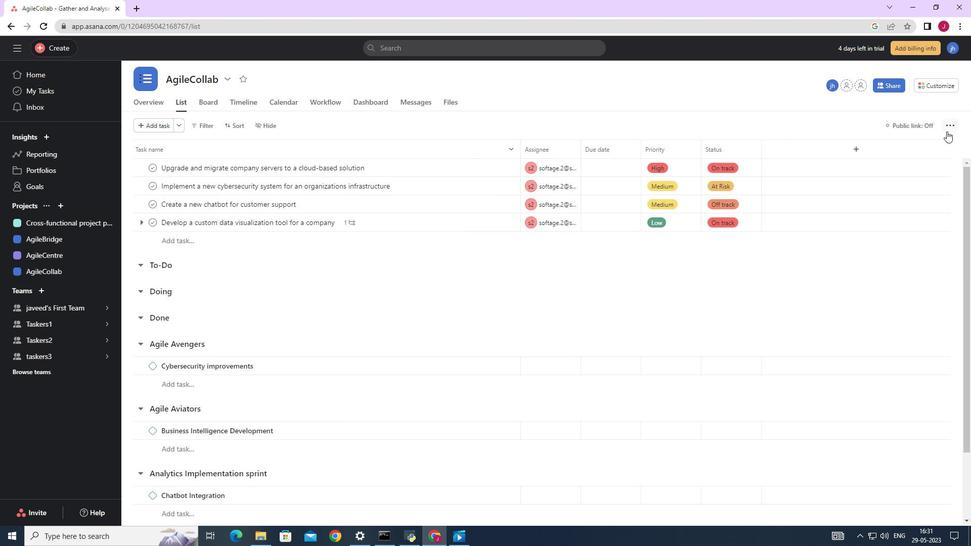 
